 Task: Set Answer 2 of the radio button to "Agenda".
Action: Mouse moved to (193, 309)
Screenshot: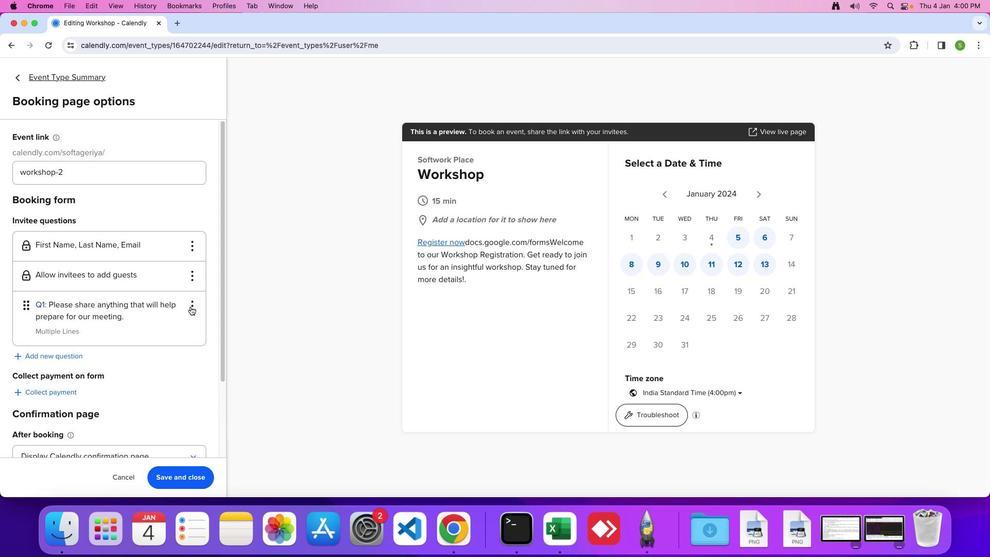 
Action: Mouse pressed left at (193, 309)
Screenshot: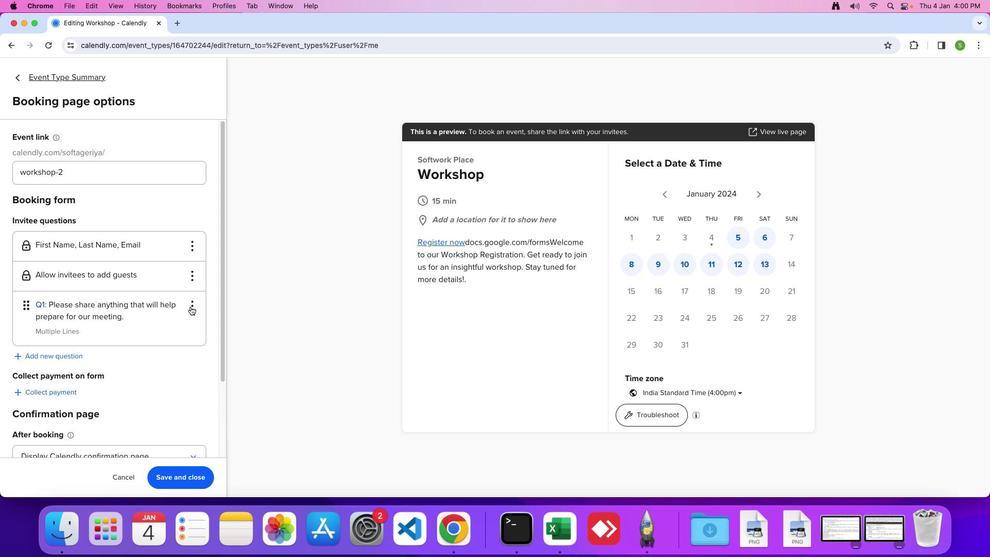 
Action: Mouse moved to (188, 331)
Screenshot: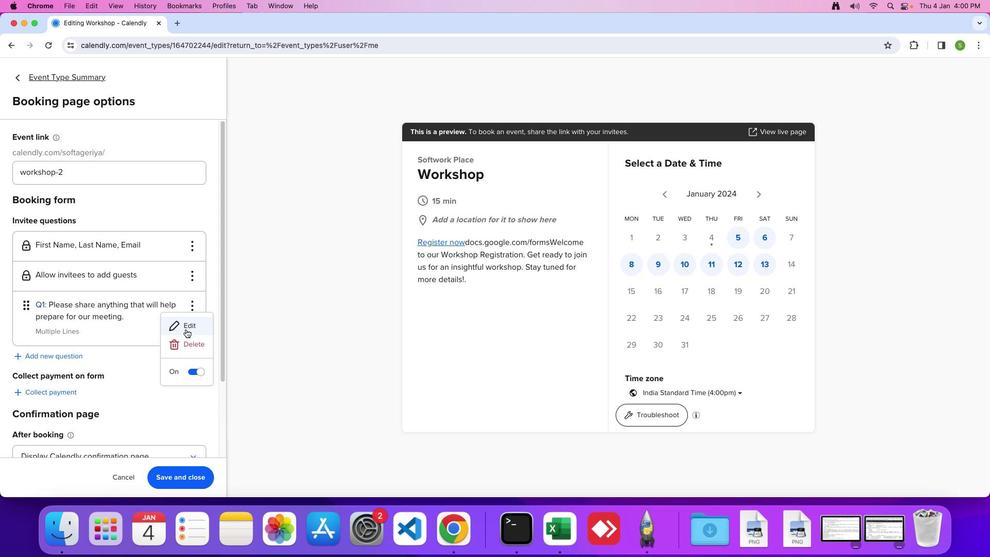
Action: Mouse pressed left at (188, 331)
Screenshot: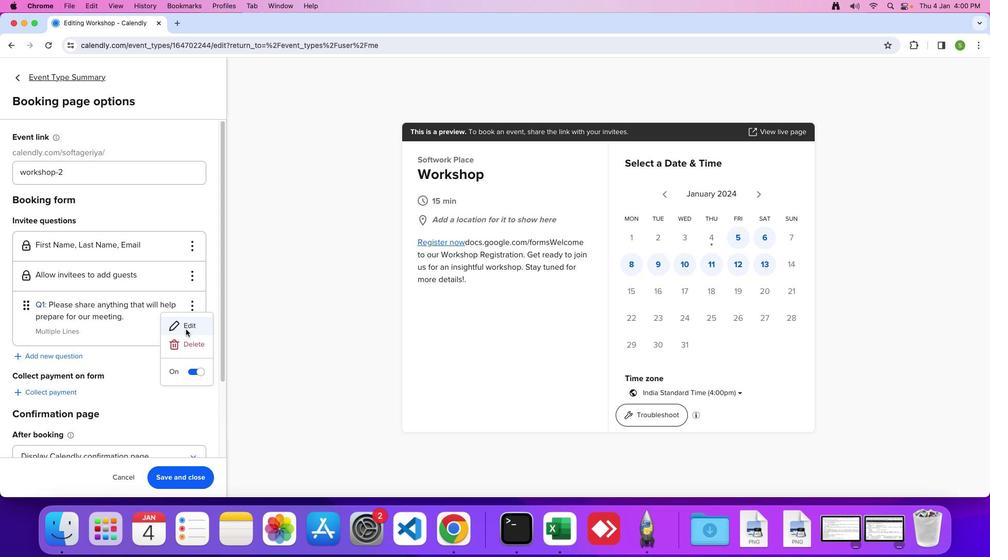 
Action: Mouse moved to (528, 257)
Screenshot: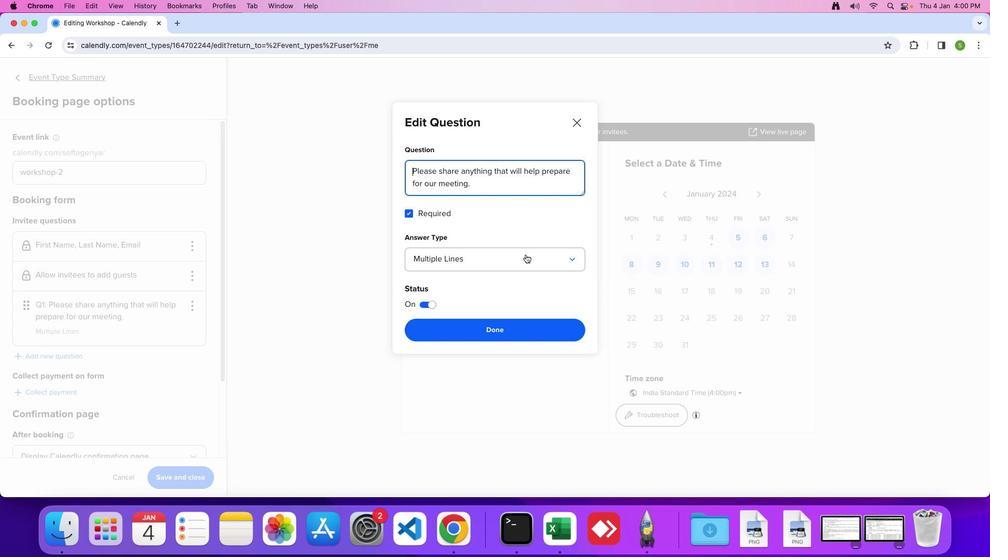 
Action: Mouse pressed left at (528, 257)
Screenshot: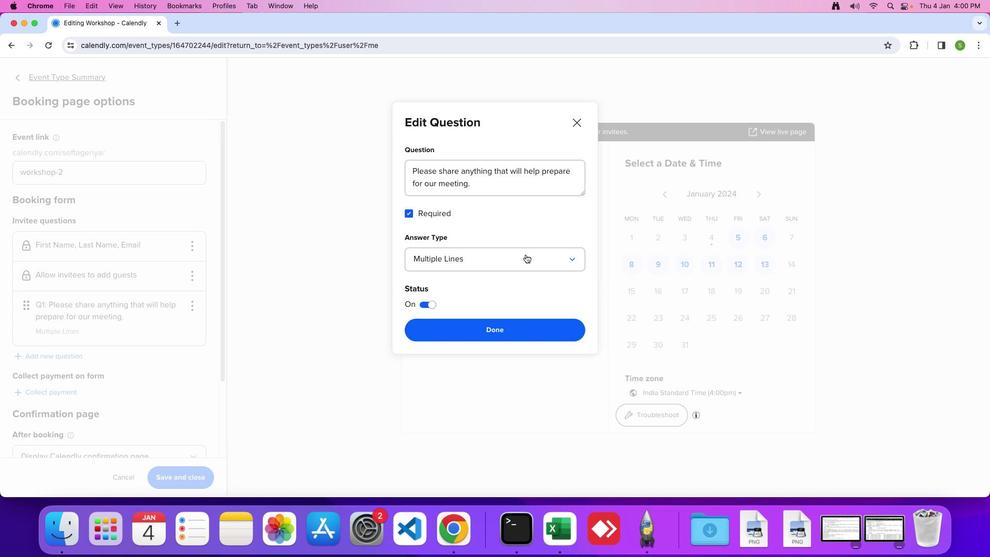 
Action: Mouse moved to (455, 329)
Screenshot: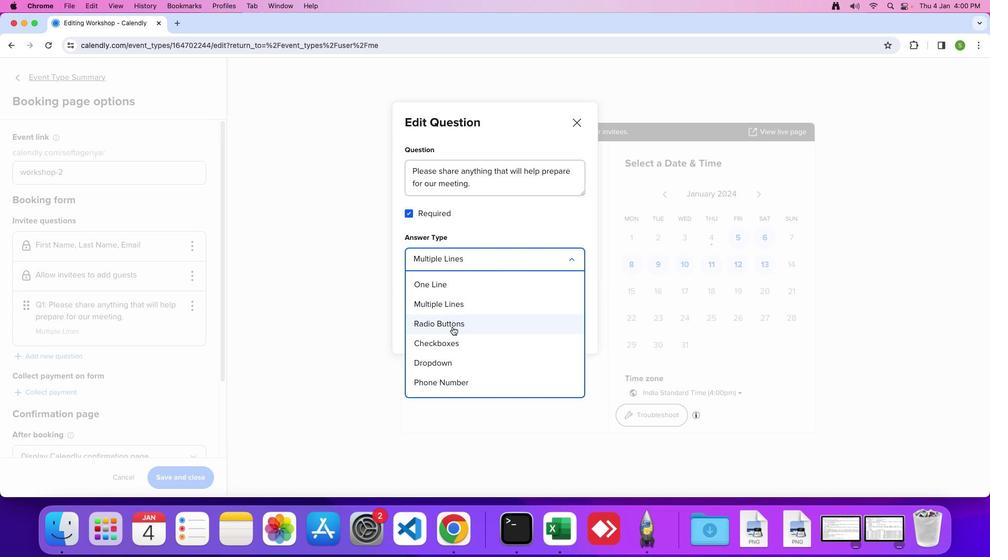 
Action: Mouse pressed left at (455, 329)
Screenshot: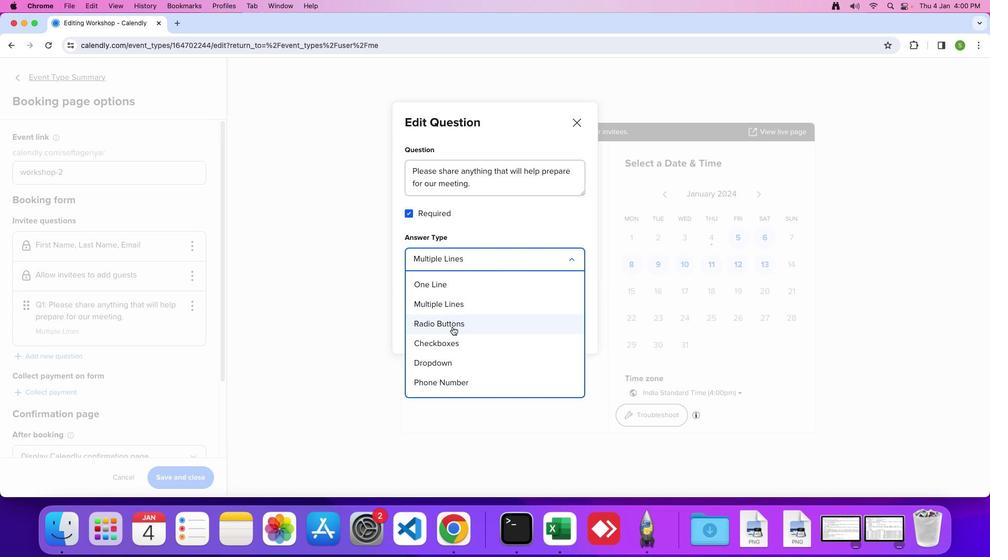 
Action: Mouse moved to (461, 329)
Screenshot: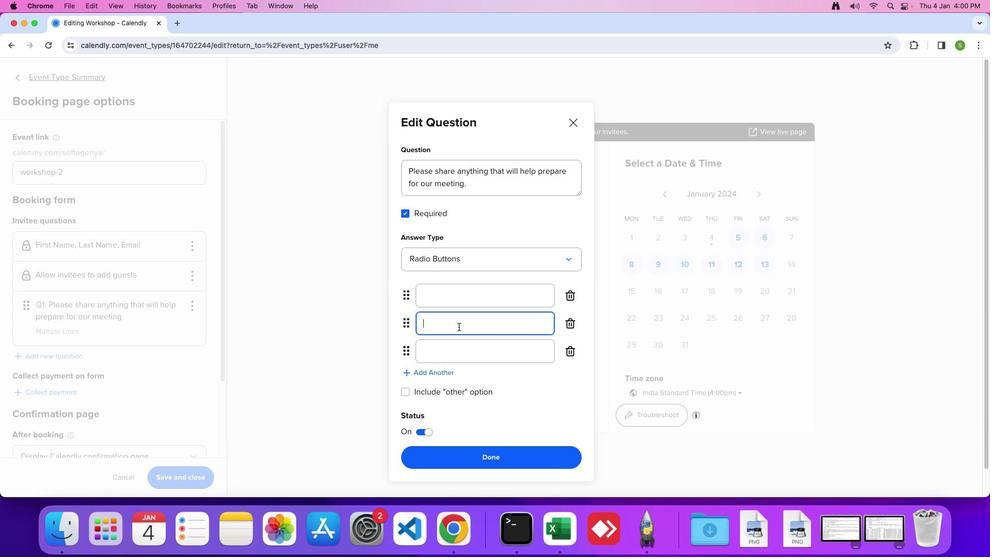 
Action: Mouse pressed left at (461, 329)
Screenshot: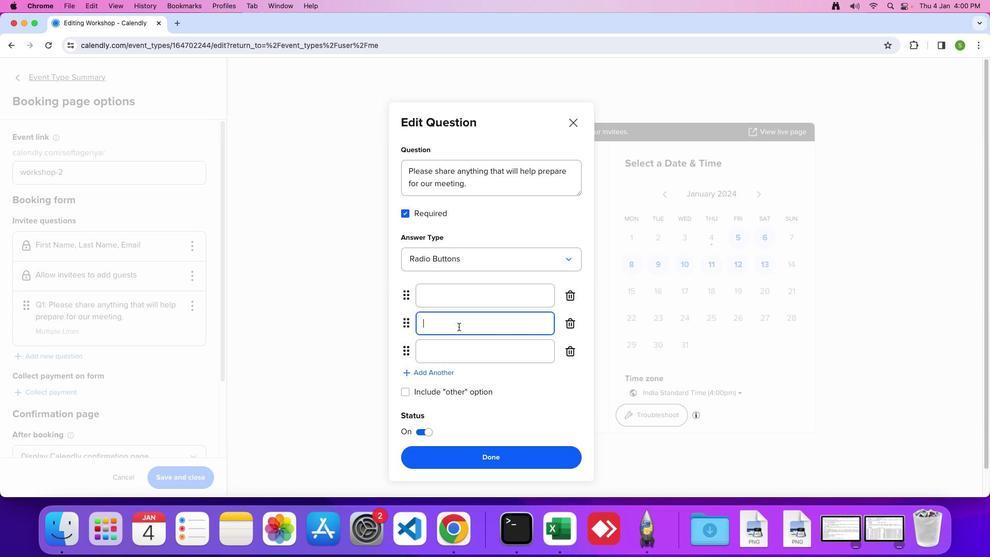 
Action: Key pressed 'A'Key.caps_lock'g''e''n''d''a'
Screenshot: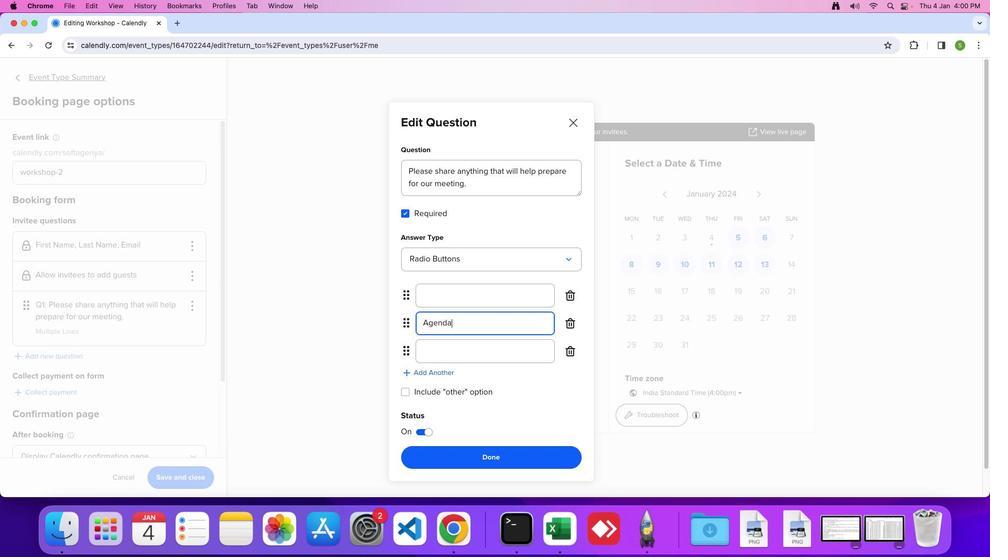 
